 Task: Use Auto Close Door 1 Effect in this video Movie B.mp4
Action: Mouse moved to (286, 117)
Screenshot: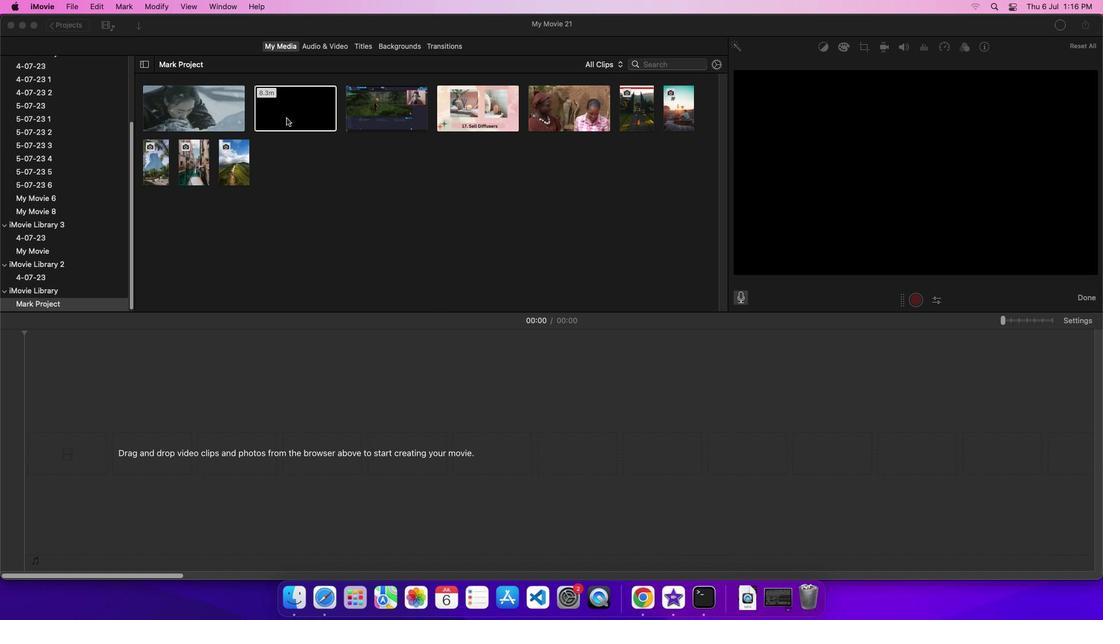 
Action: Mouse pressed left at (286, 117)
Screenshot: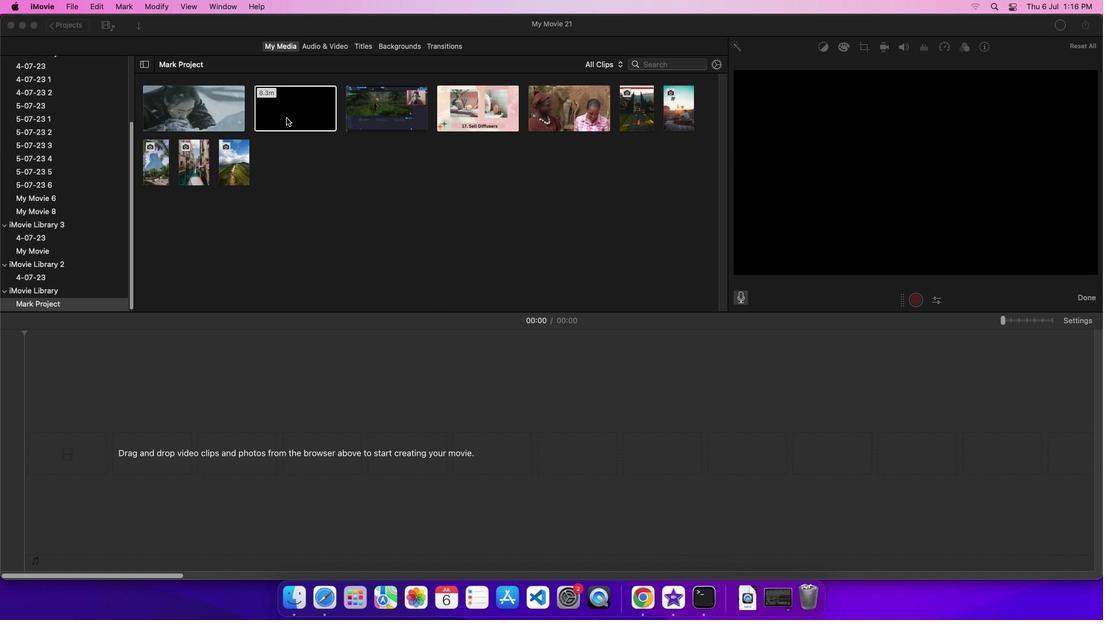 
Action: Mouse moved to (298, 110)
Screenshot: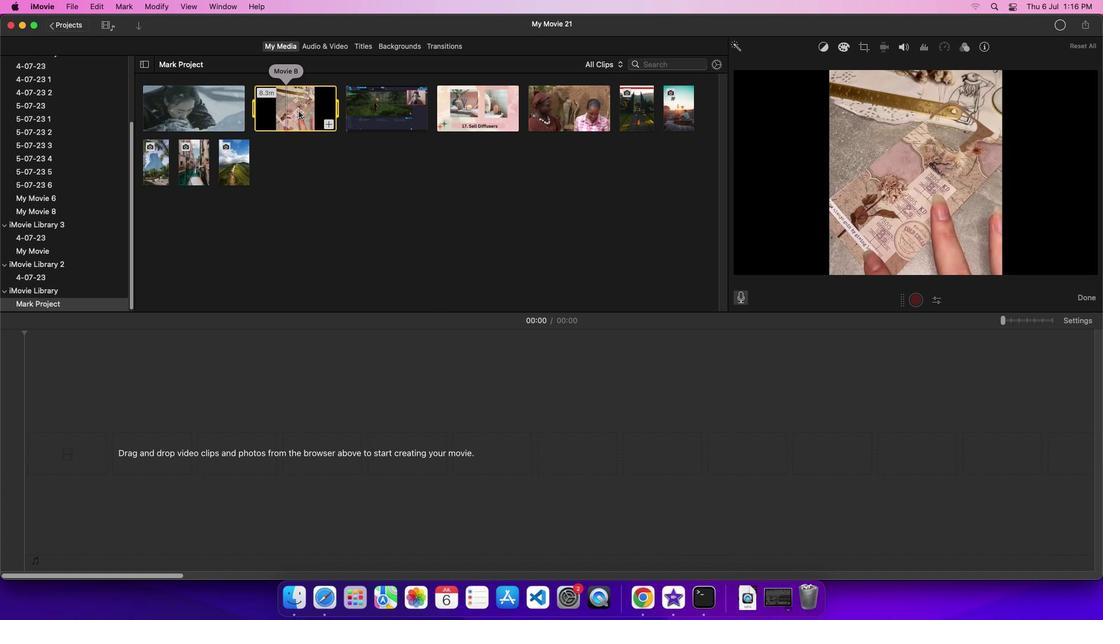 
Action: Mouse pressed left at (298, 110)
Screenshot: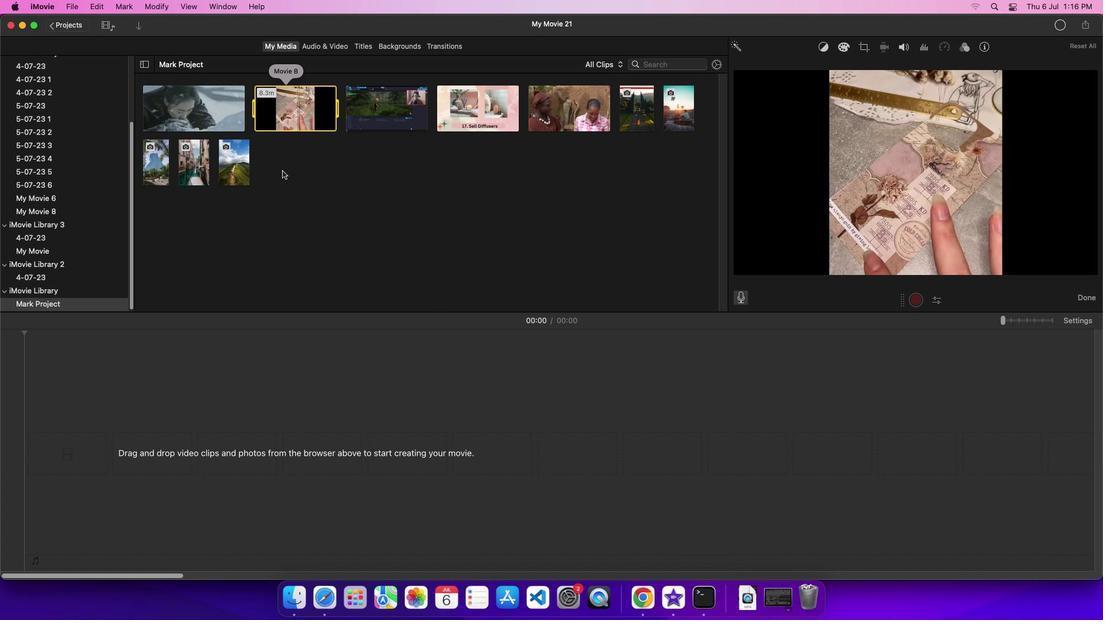 
Action: Mouse moved to (332, 45)
Screenshot: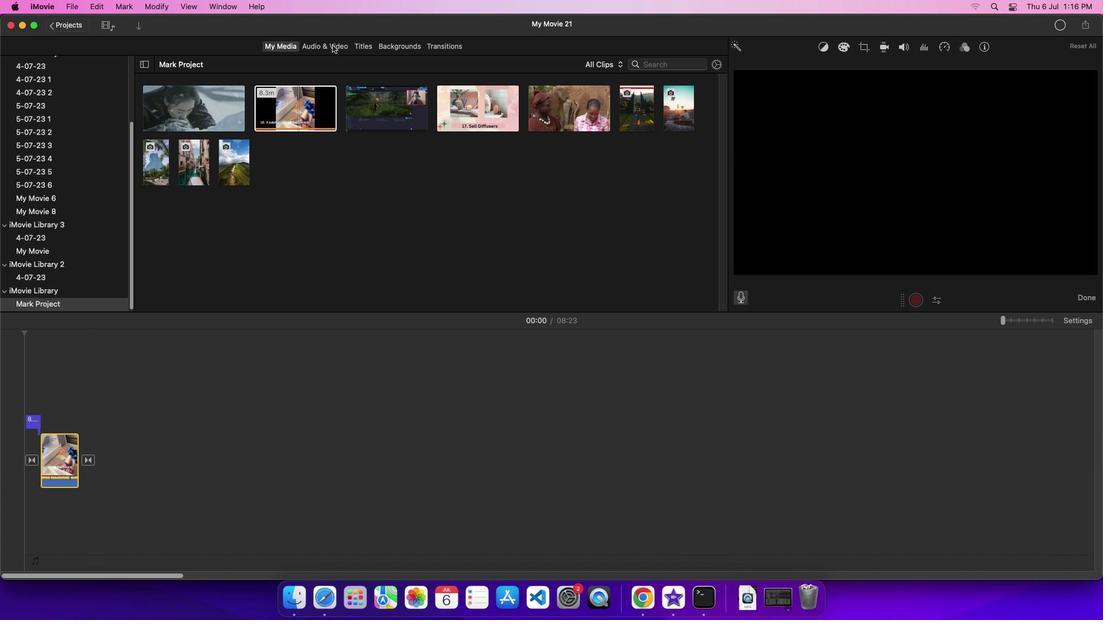 
Action: Mouse pressed left at (332, 45)
Screenshot: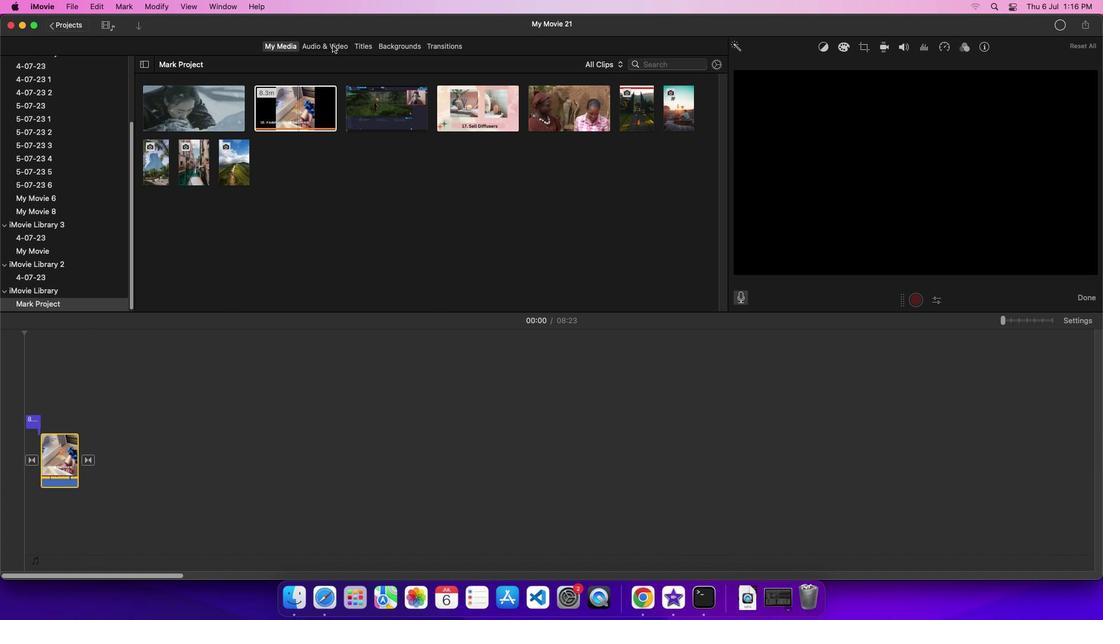 
Action: Mouse moved to (68, 105)
Screenshot: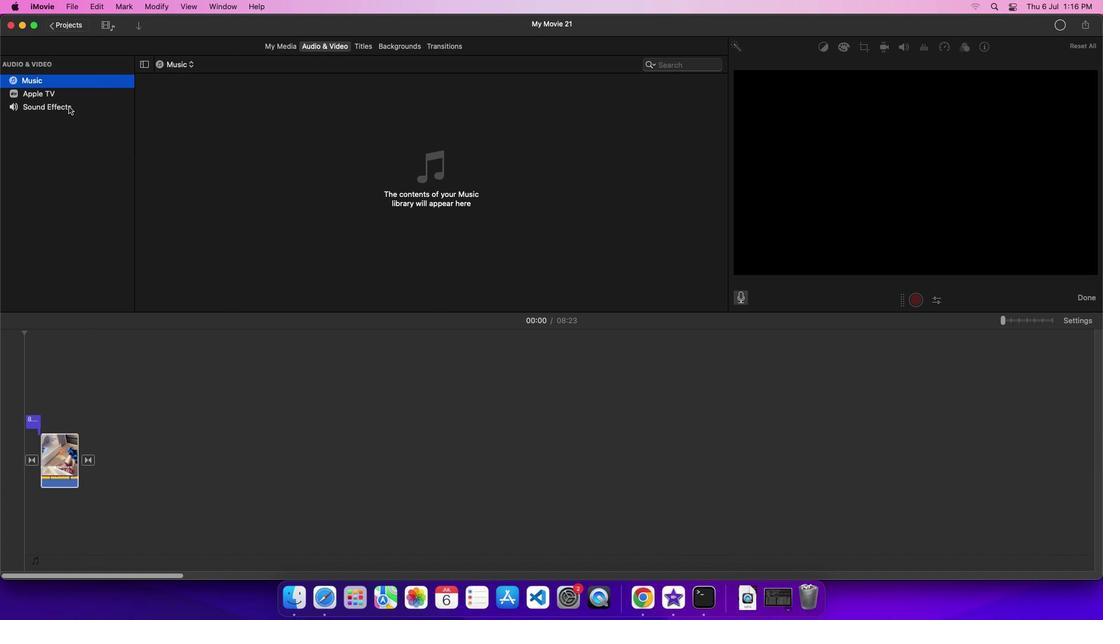 
Action: Mouse pressed left at (68, 105)
Screenshot: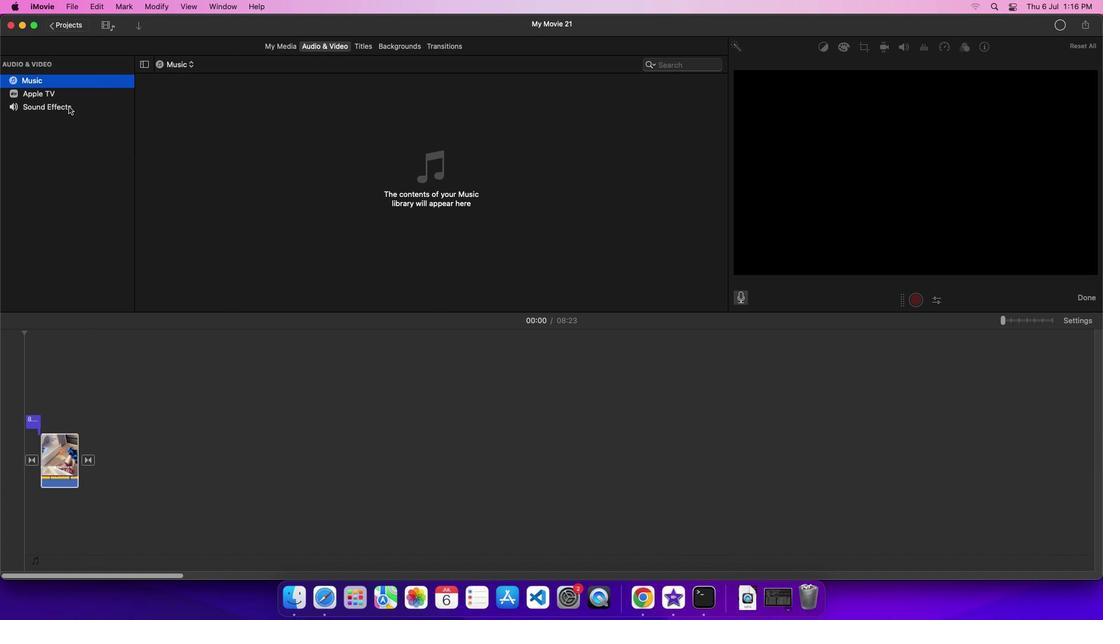 
Action: Mouse moved to (246, 279)
Screenshot: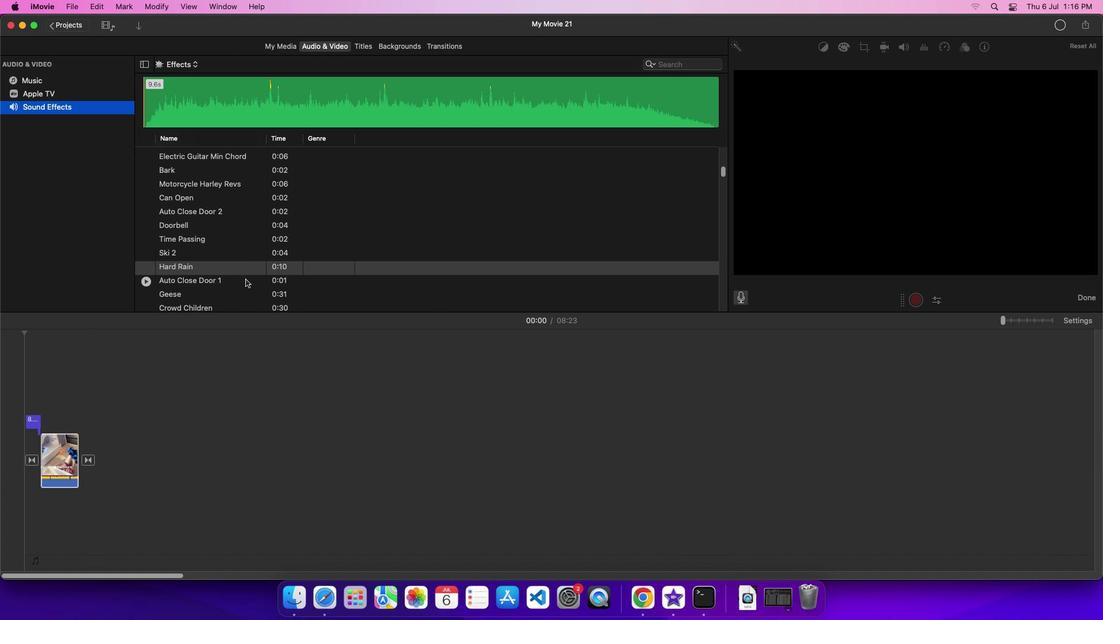 
Action: Mouse pressed left at (246, 279)
Screenshot: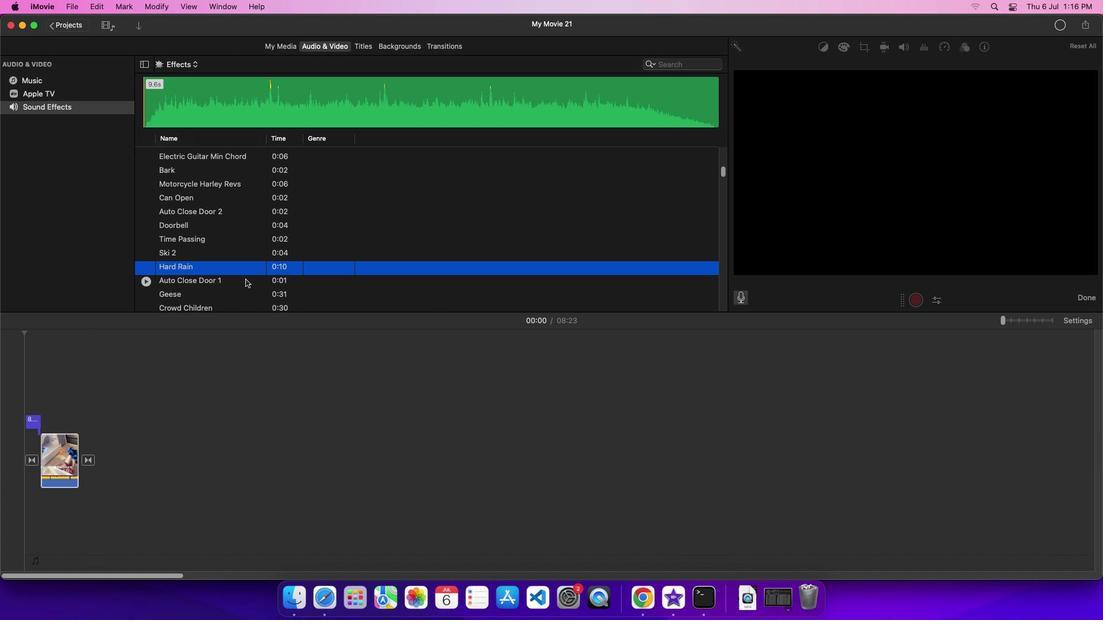 
Action: Mouse moved to (251, 281)
Screenshot: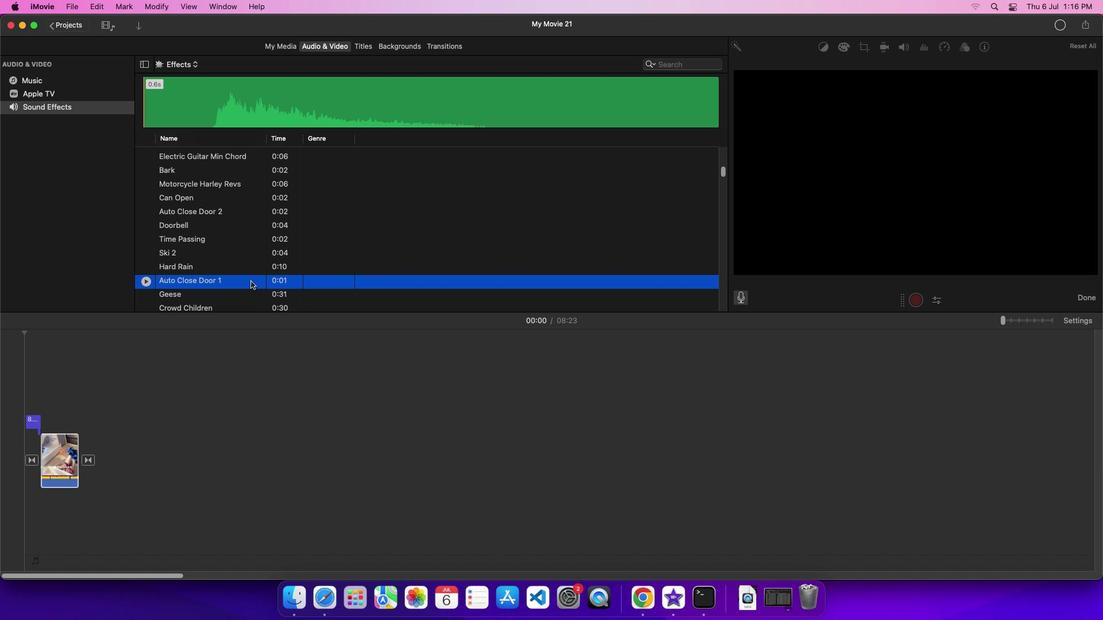 
Action: Mouse pressed left at (251, 281)
Screenshot: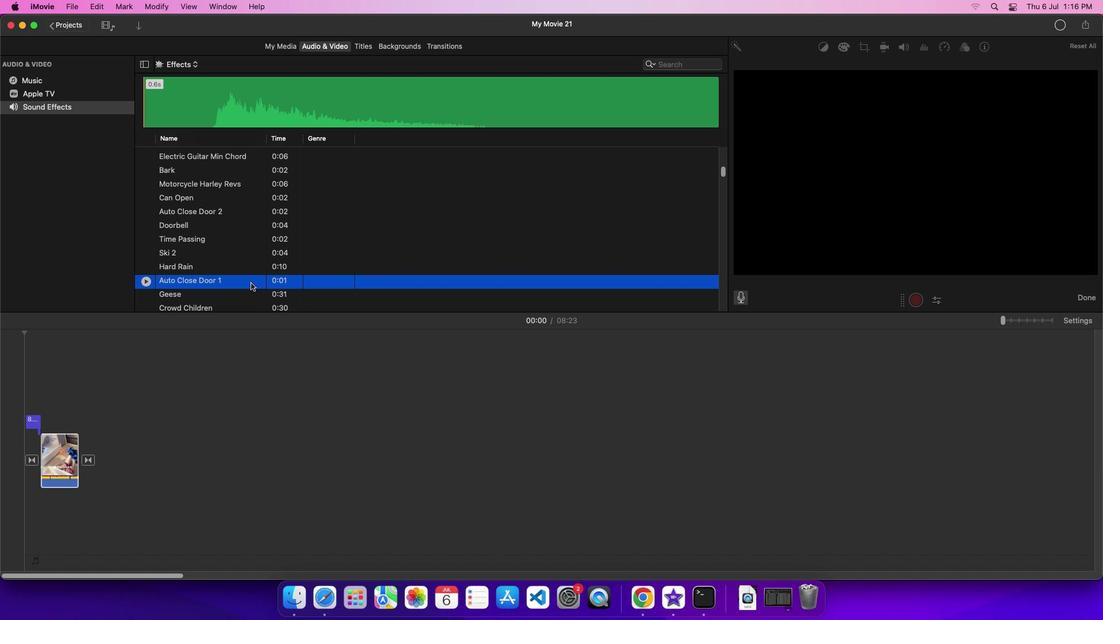 
Action: Mouse moved to (170, 143)
Screenshot: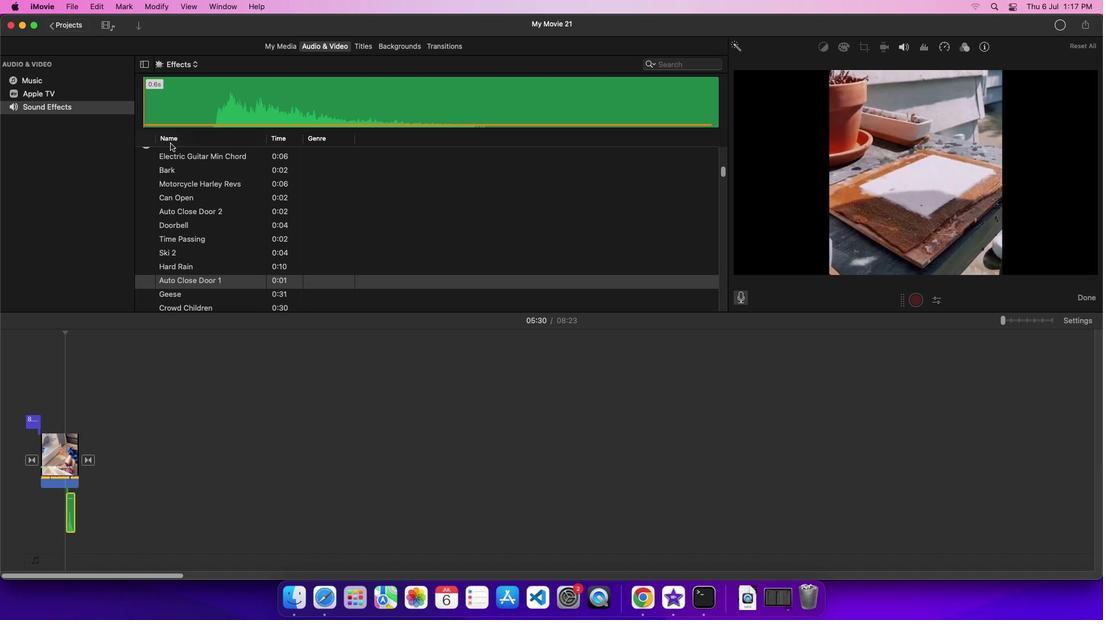 
